Task: Create a due date automation trigger when advanced on, on the monday of the week before a card is due add basic without the yellow label at 11:00 AM.
Action: Mouse moved to (1168, 94)
Screenshot: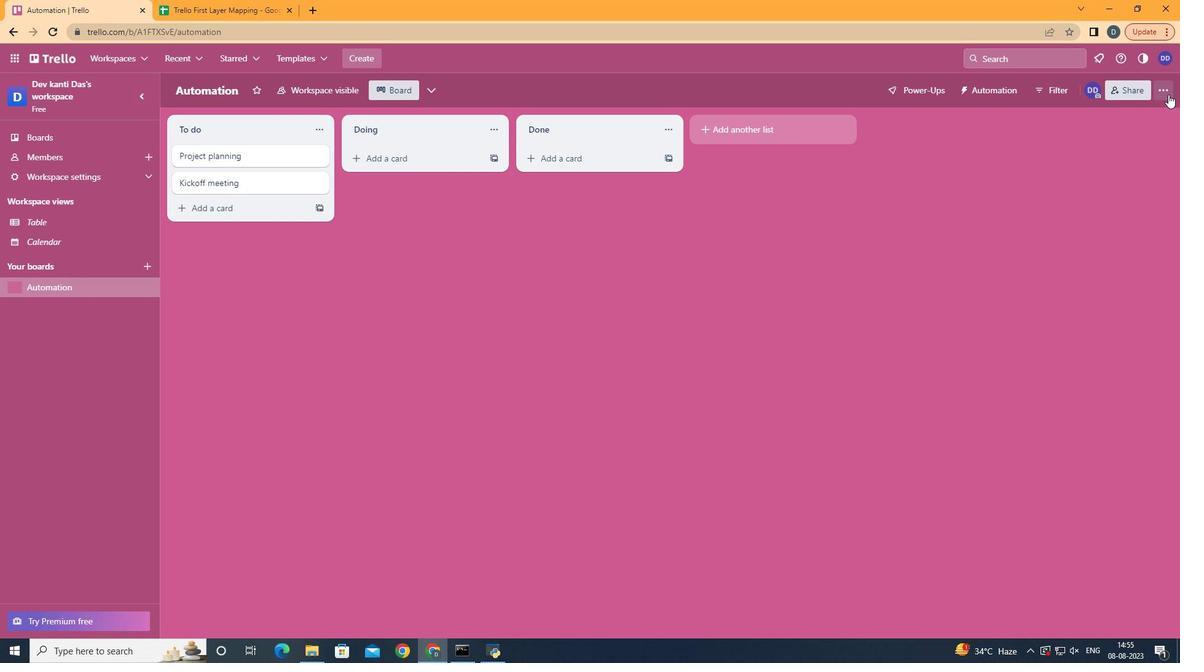 
Action: Mouse pressed left at (1168, 94)
Screenshot: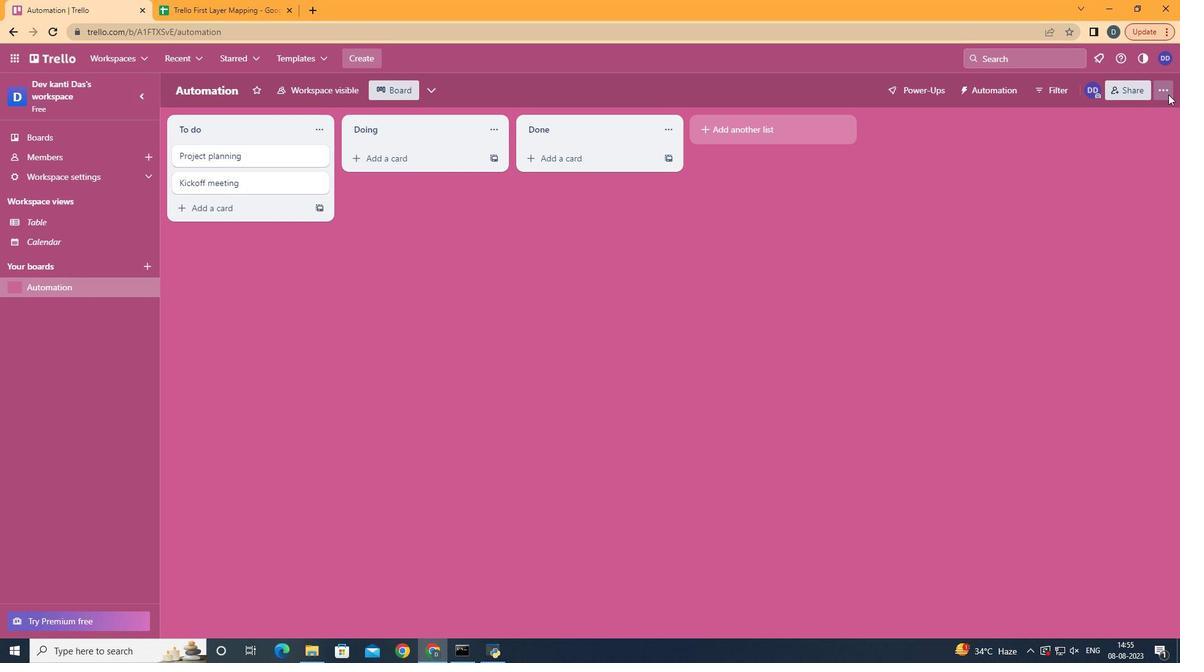 
Action: Mouse moved to (1093, 254)
Screenshot: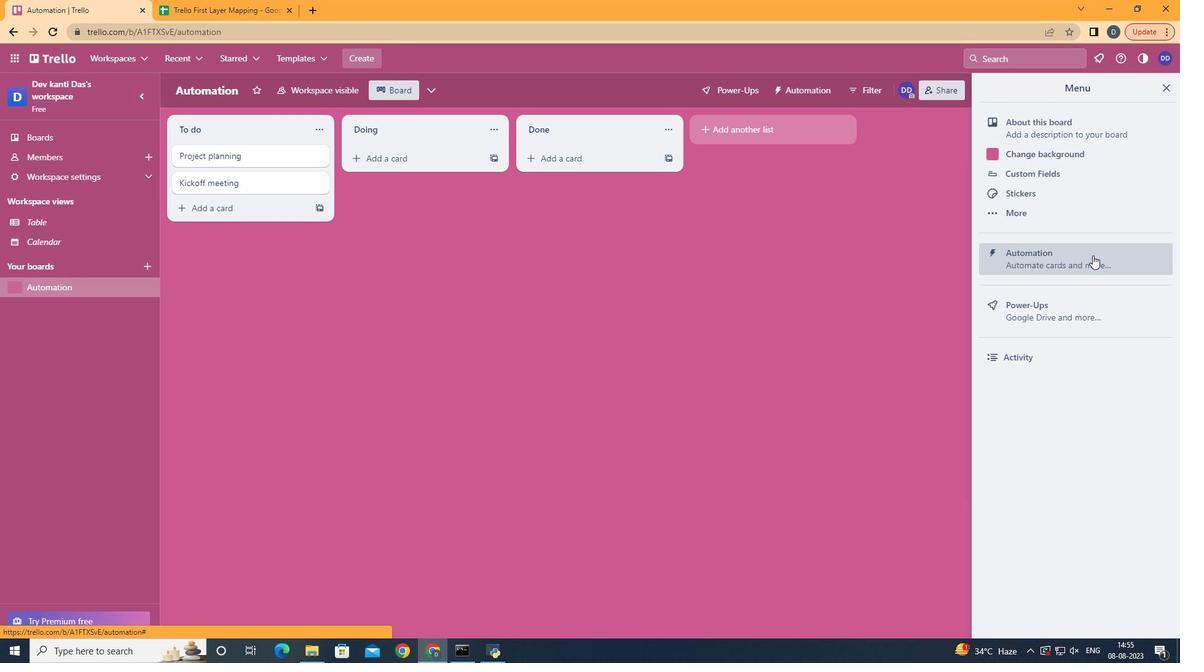 
Action: Mouse pressed left at (1093, 254)
Screenshot: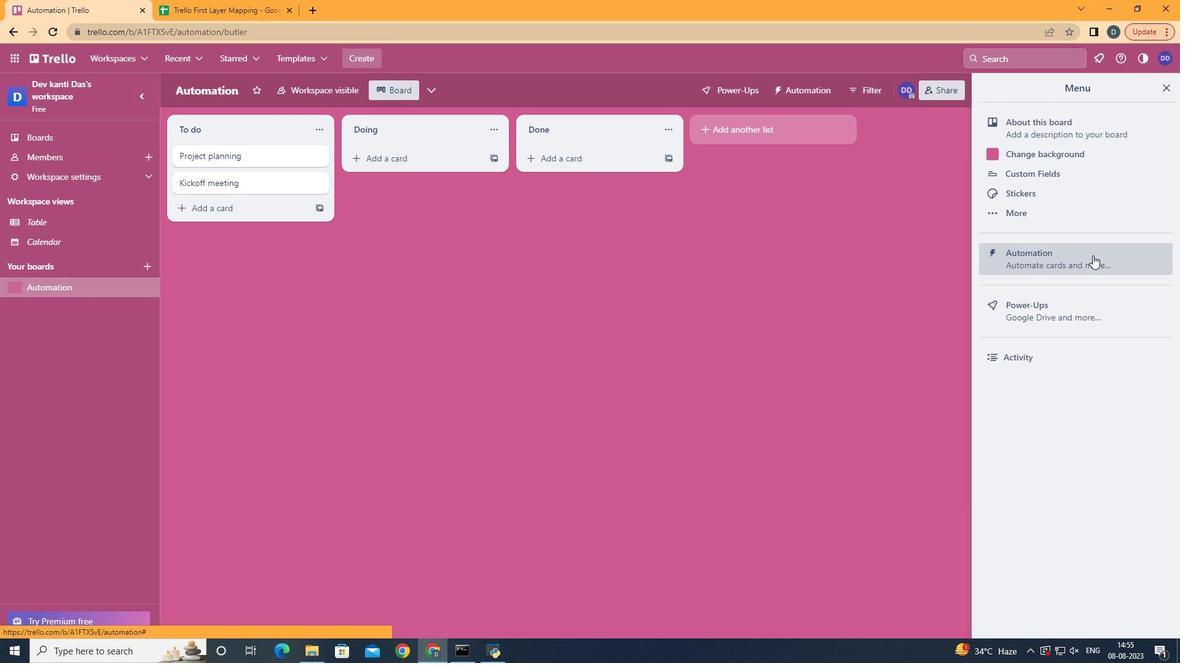 
Action: Mouse moved to (205, 245)
Screenshot: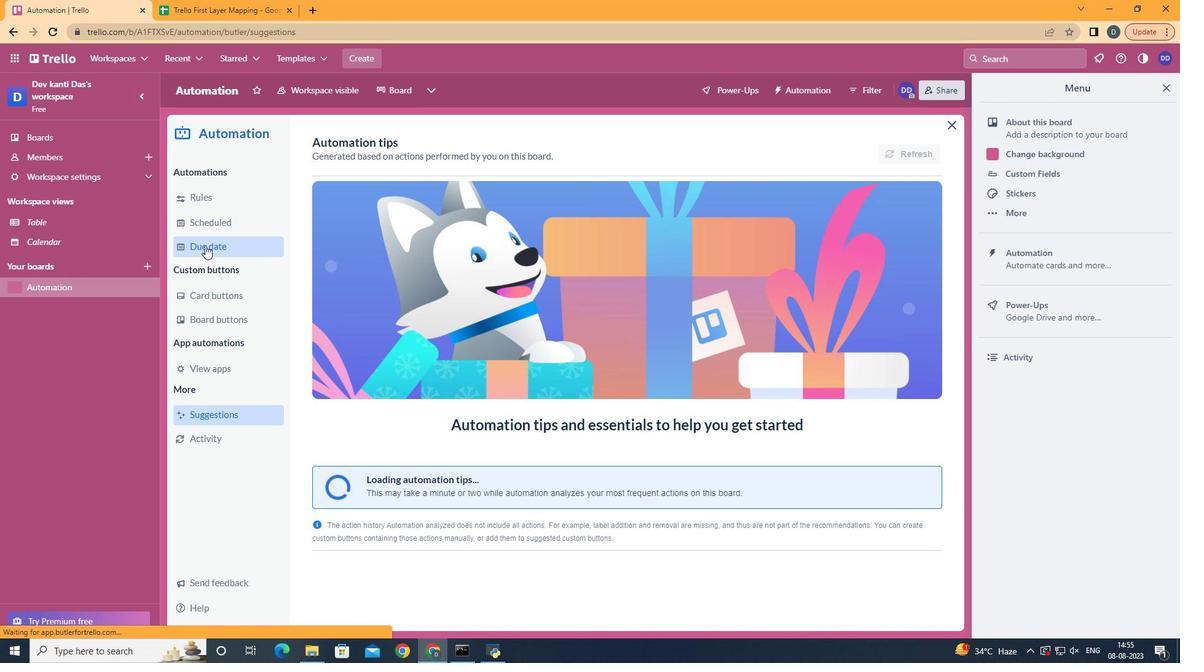
Action: Mouse pressed left at (205, 245)
Screenshot: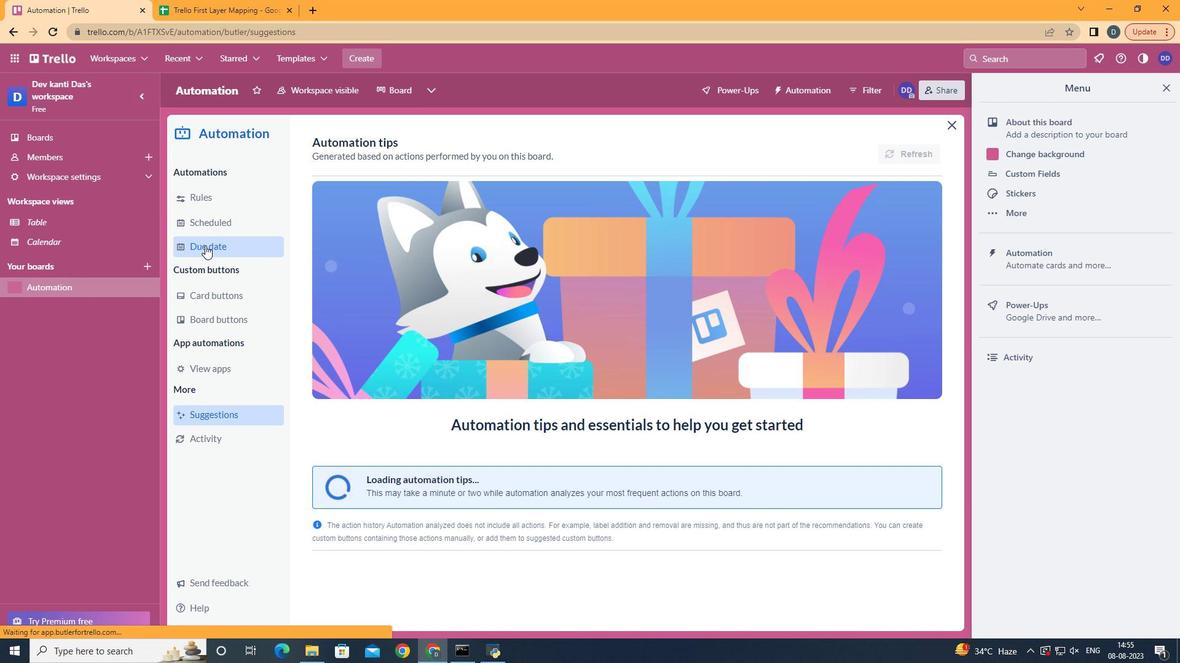 
Action: Mouse moved to (852, 146)
Screenshot: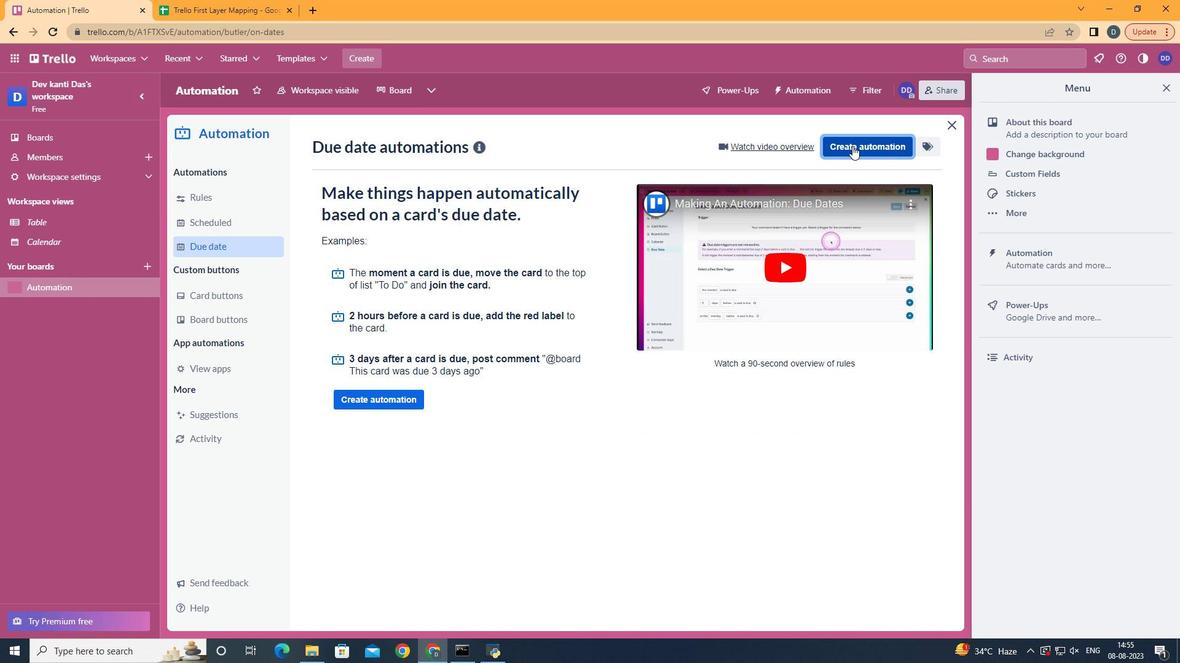
Action: Mouse pressed left at (852, 146)
Screenshot: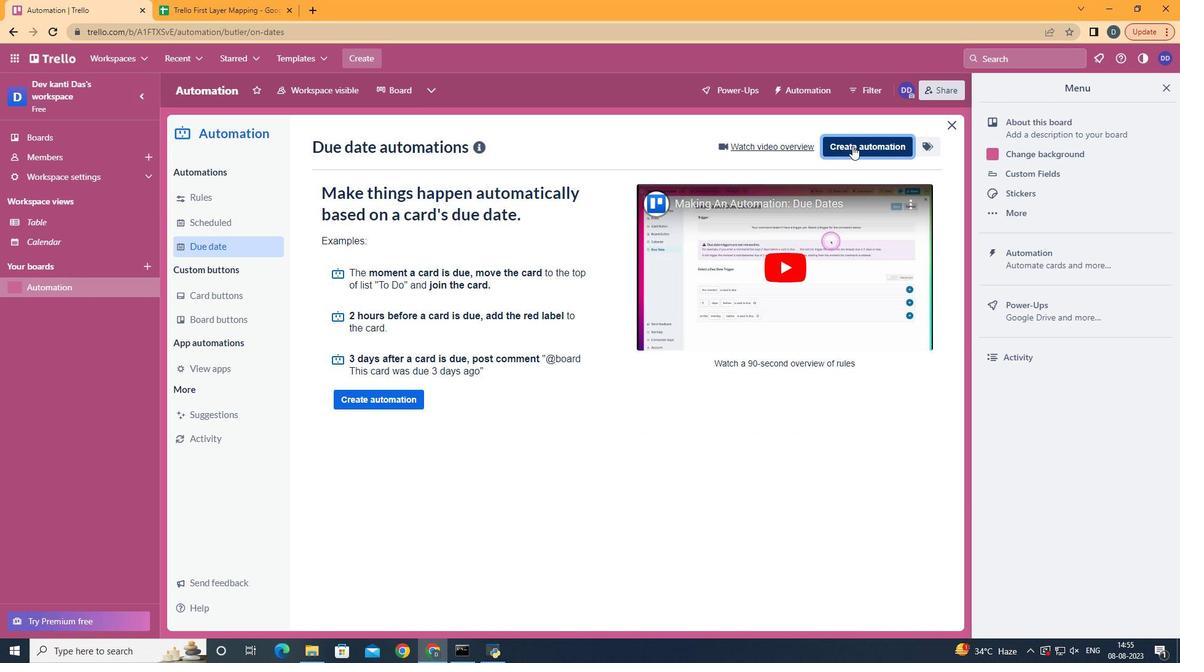 
Action: Mouse moved to (624, 264)
Screenshot: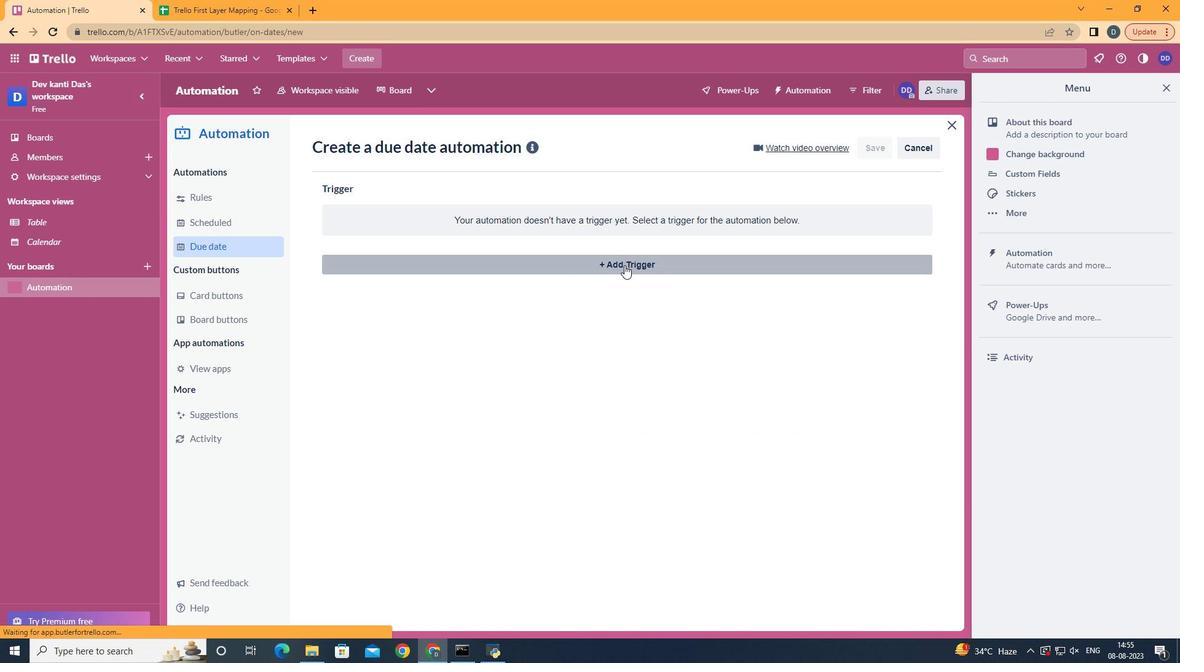
Action: Mouse pressed left at (624, 264)
Screenshot: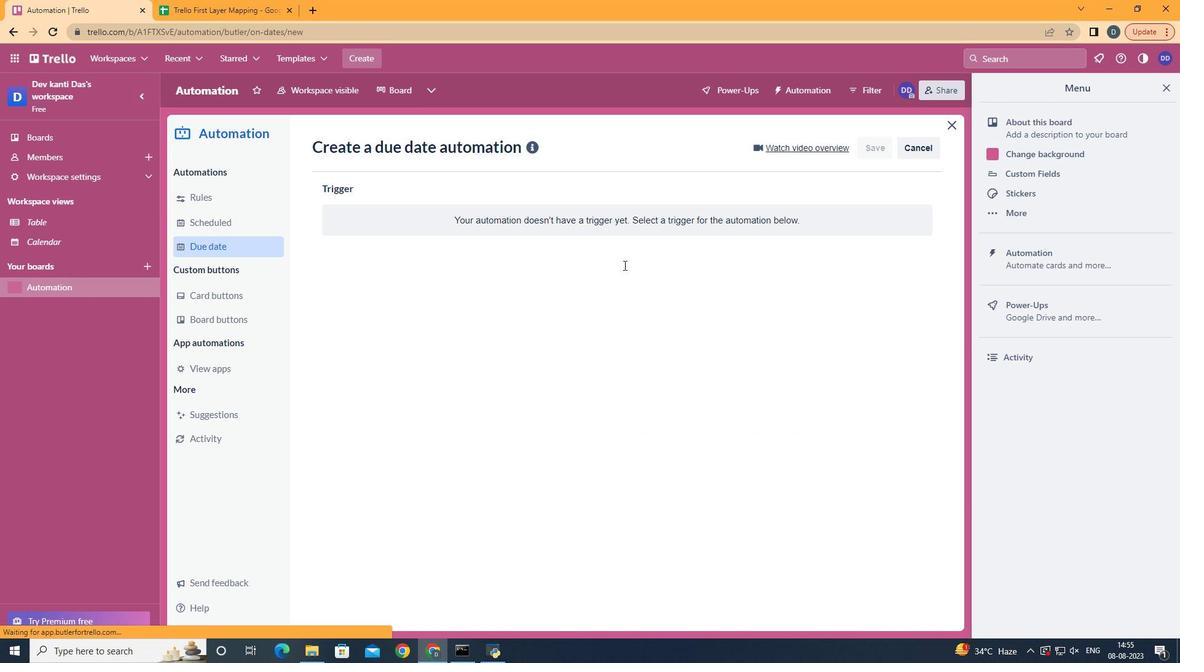 
Action: Mouse moved to (385, 318)
Screenshot: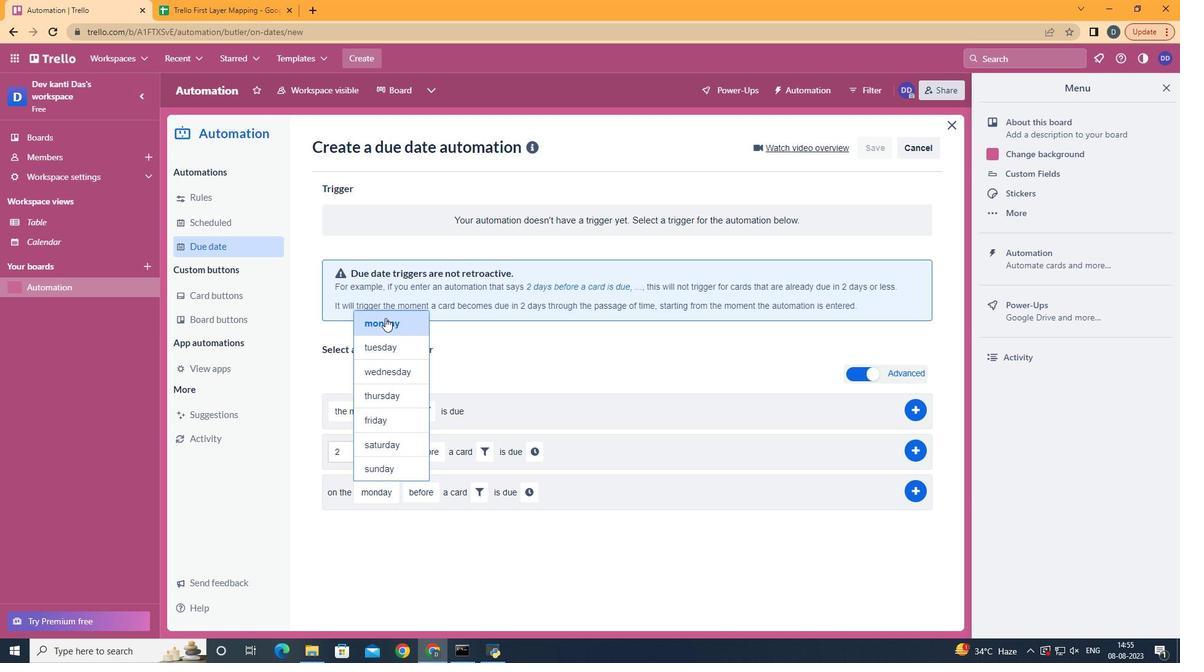 
Action: Mouse pressed left at (385, 318)
Screenshot: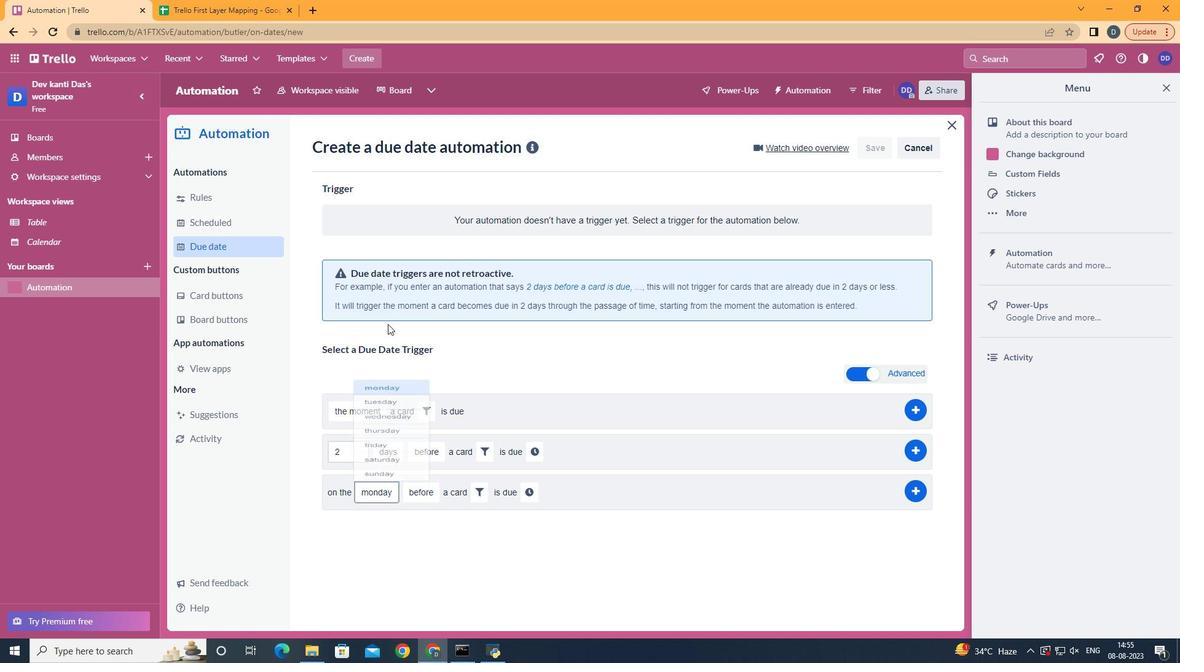 
Action: Mouse moved to (437, 585)
Screenshot: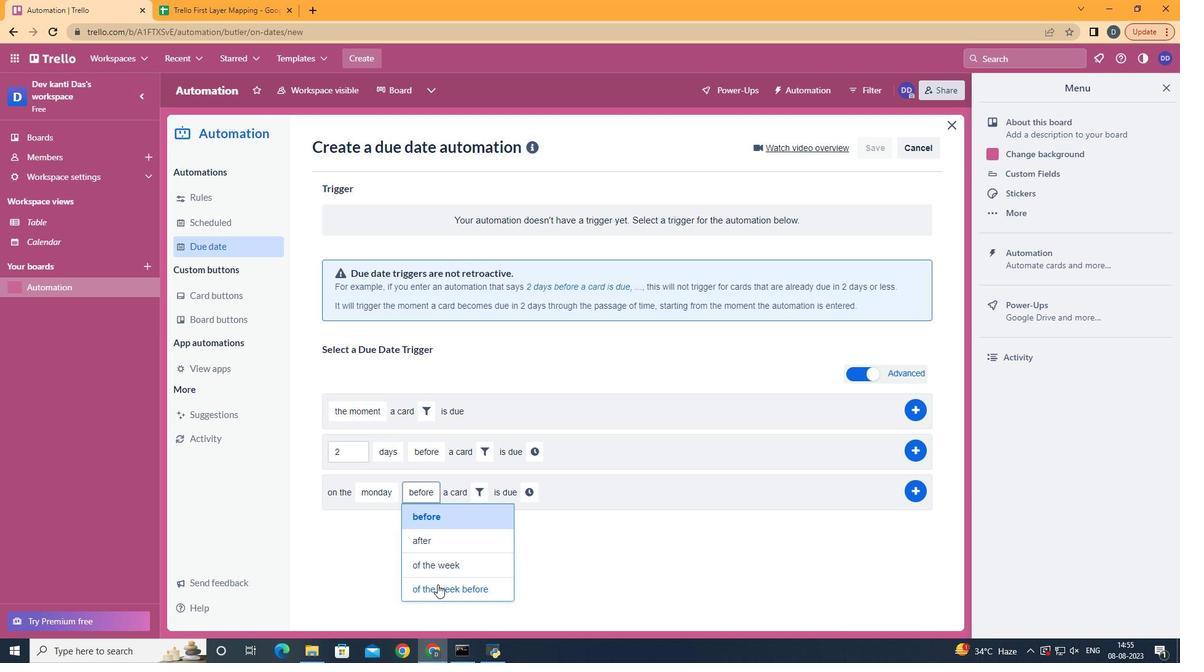 
Action: Mouse pressed left at (437, 585)
Screenshot: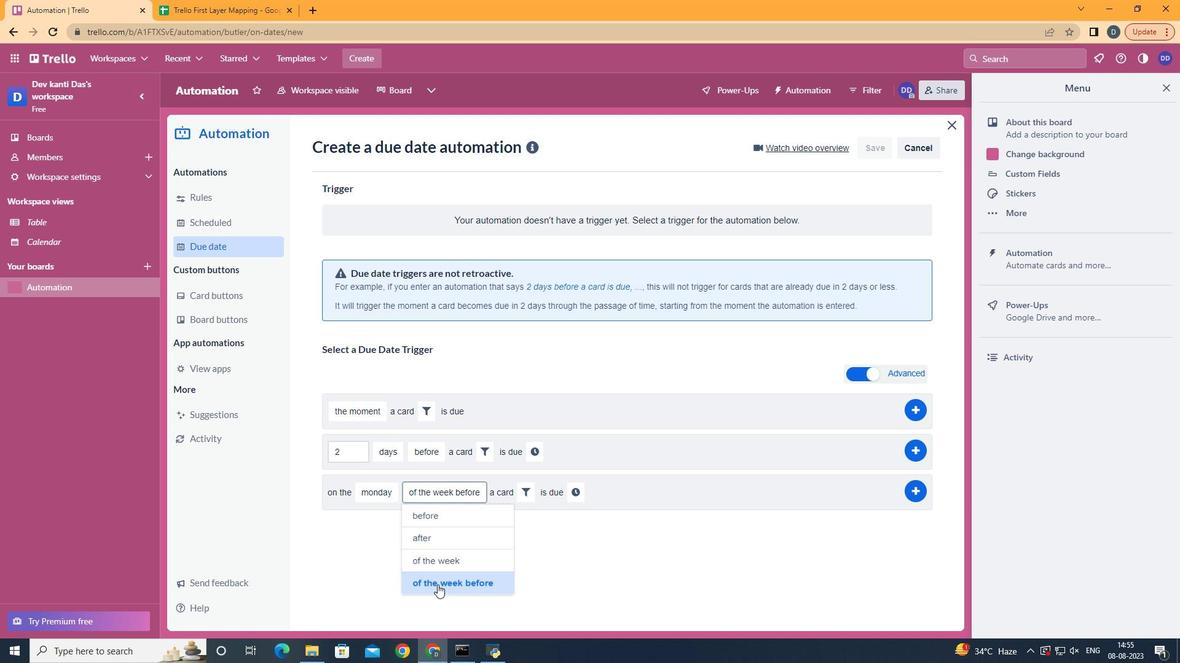 
Action: Mouse moved to (525, 497)
Screenshot: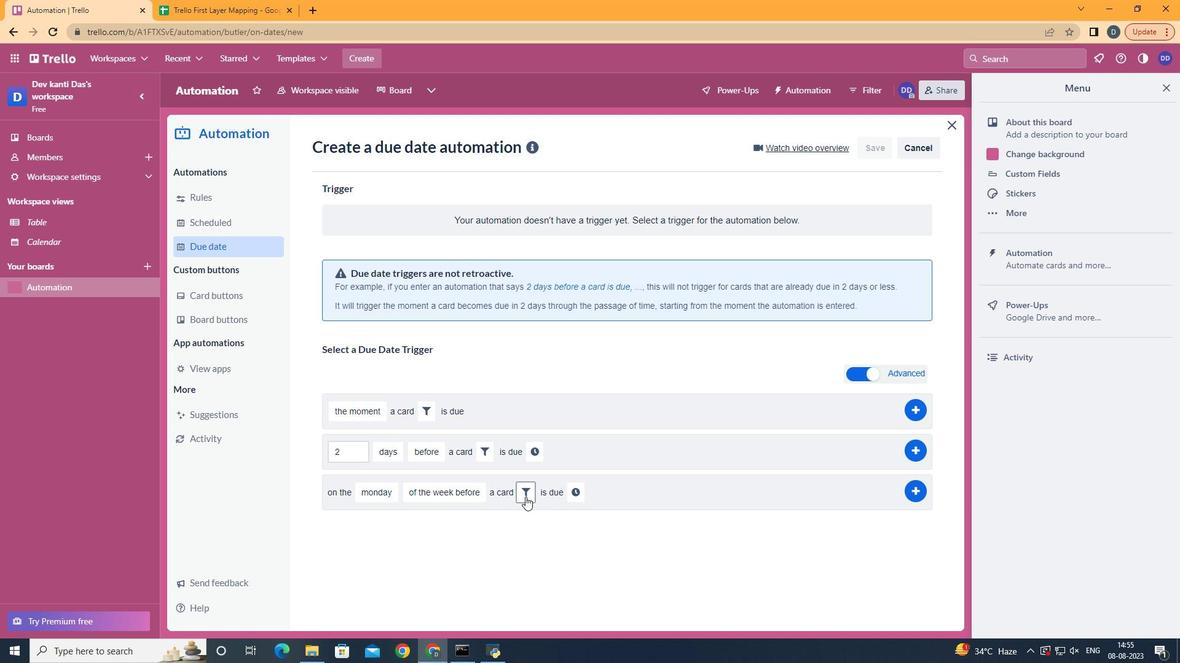 
Action: Mouse pressed left at (525, 497)
Screenshot: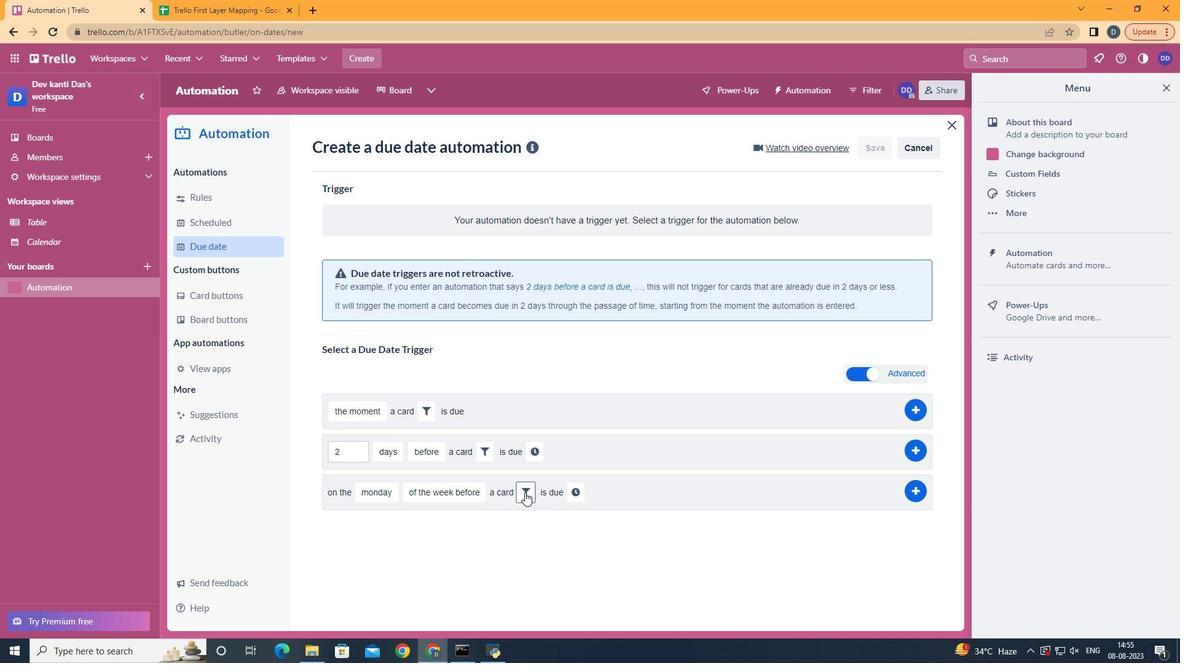 
Action: Mouse moved to (569, 552)
Screenshot: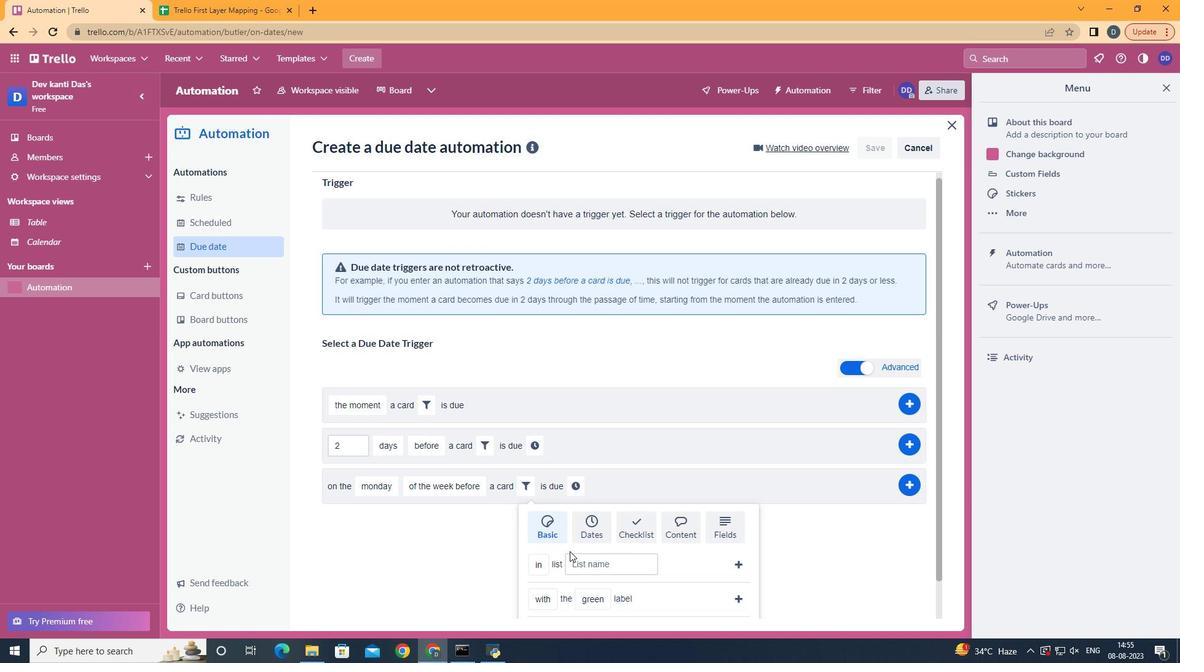 
Action: Mouse scrolled (569, 551) with delta (0, 0)
Screenshot: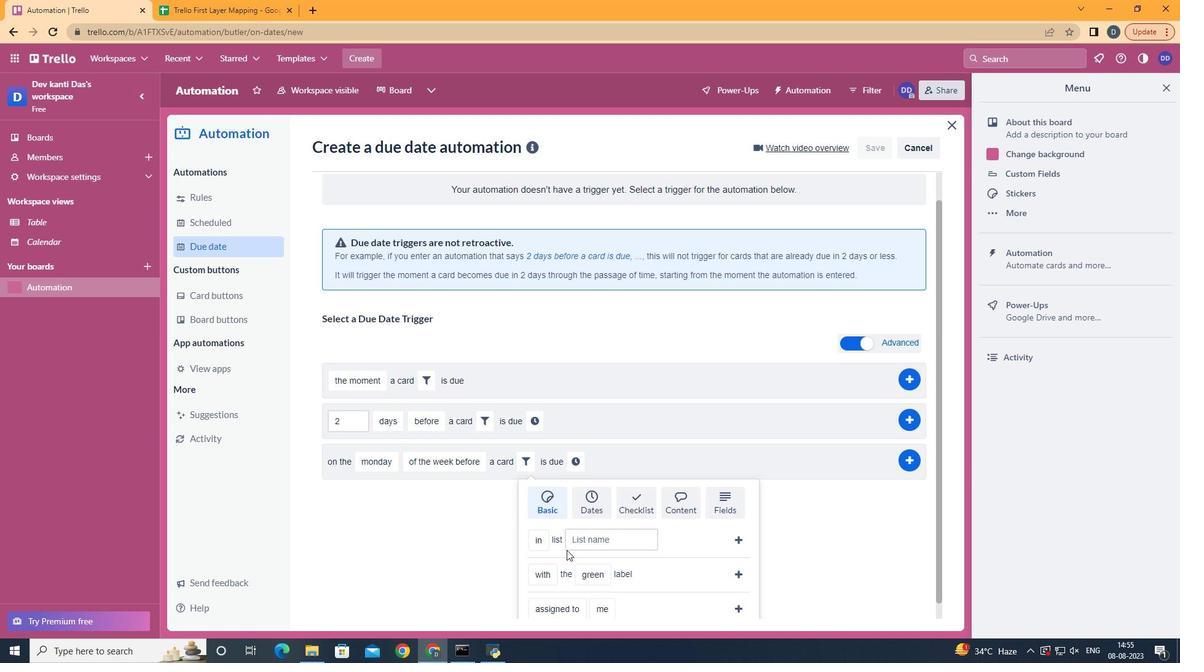 
Action: Mouse scrolled (569, 551) with delta (0, 0)
Screenshot: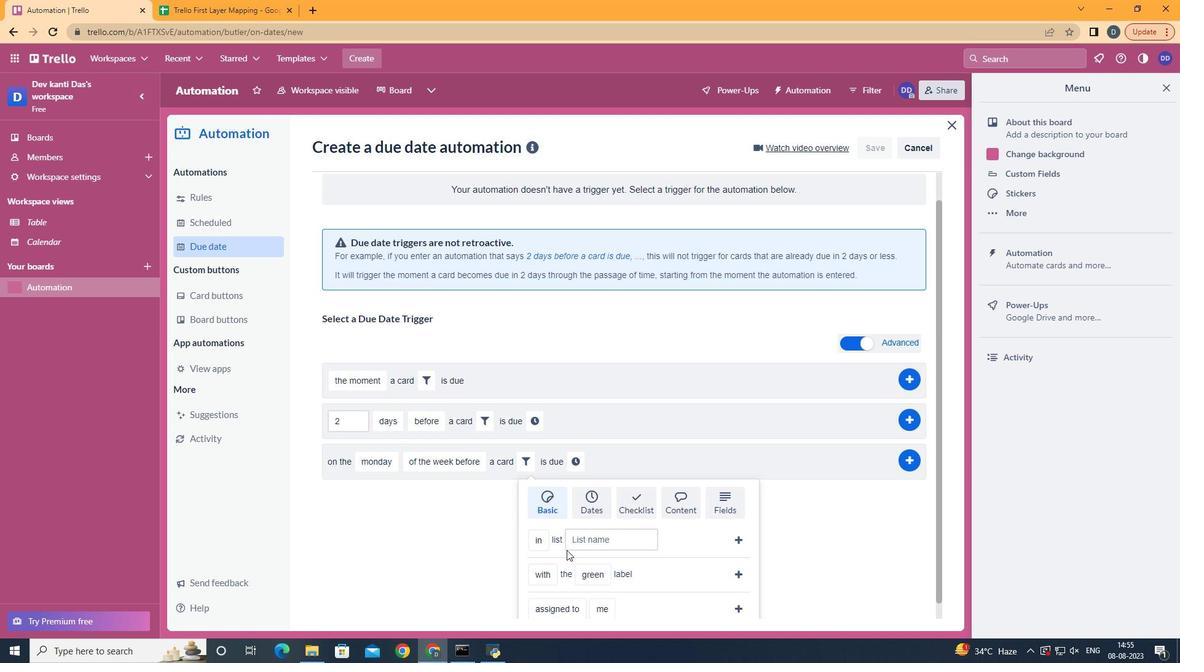 
Action: Mouse scrolled (569, 551) with delta (0, 0)
Screenshot: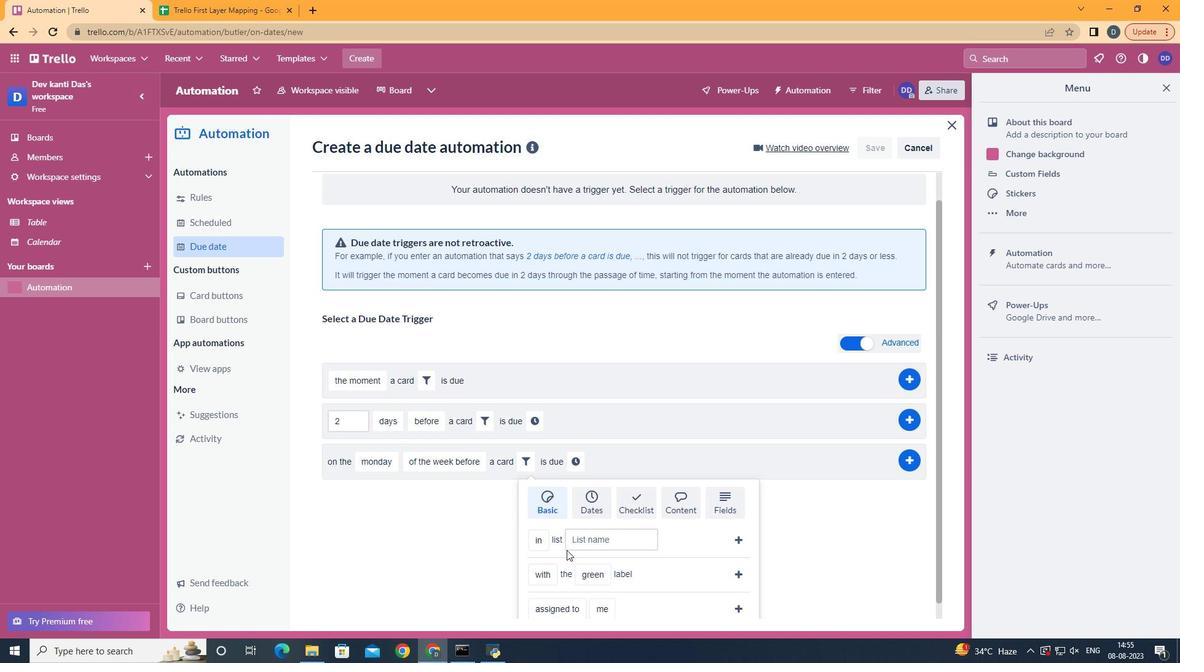 
Action: Mouse scrolled (569, 551) with delta (0, 0)
Screenshot: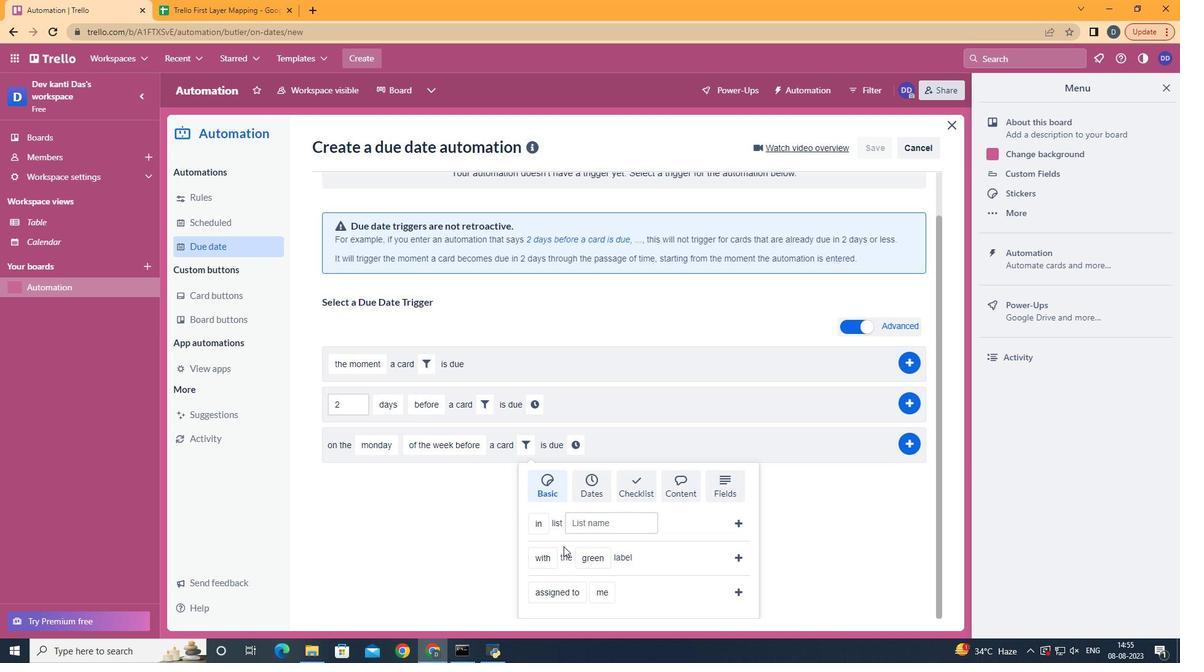 
Action: Mouse moved to (561, 507)
Screenshot: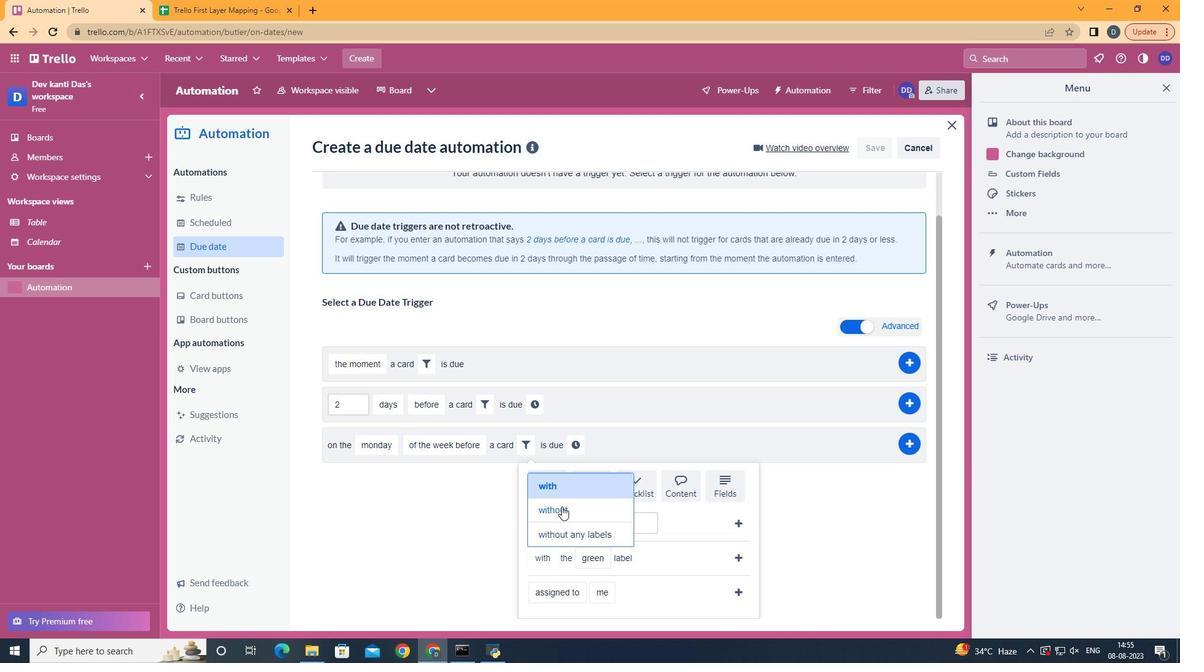 
Action: Mouse pressed left at (561, 507)
Screenshot: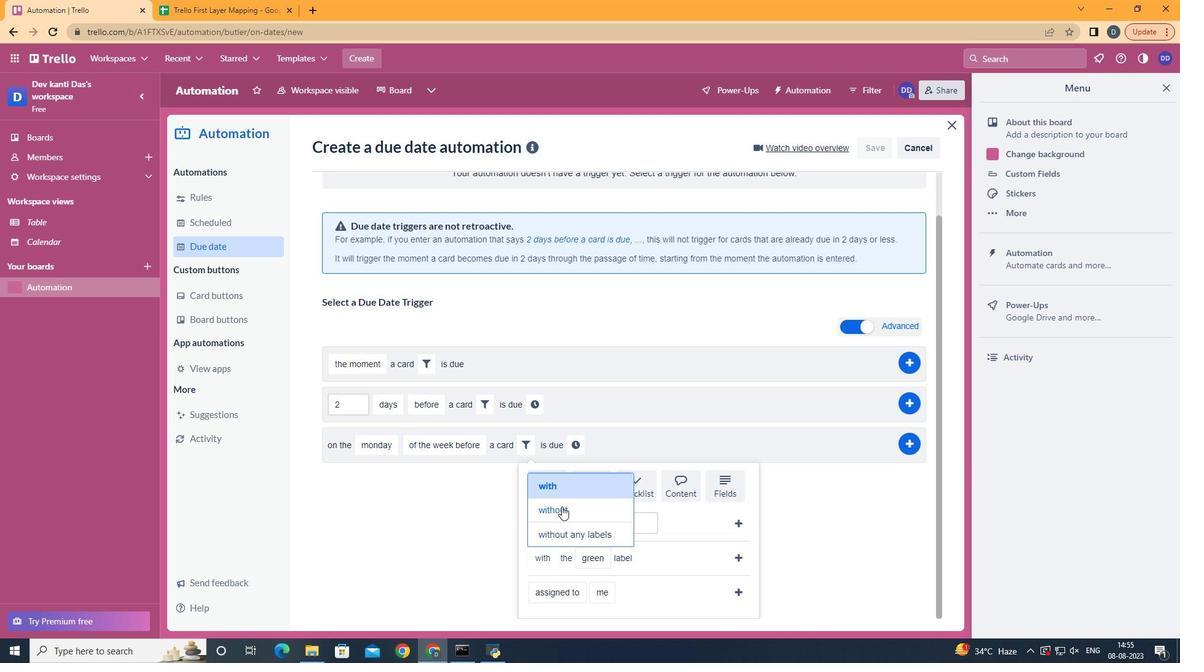 
Action: Mouse moved to (602, 427)
Screenshot: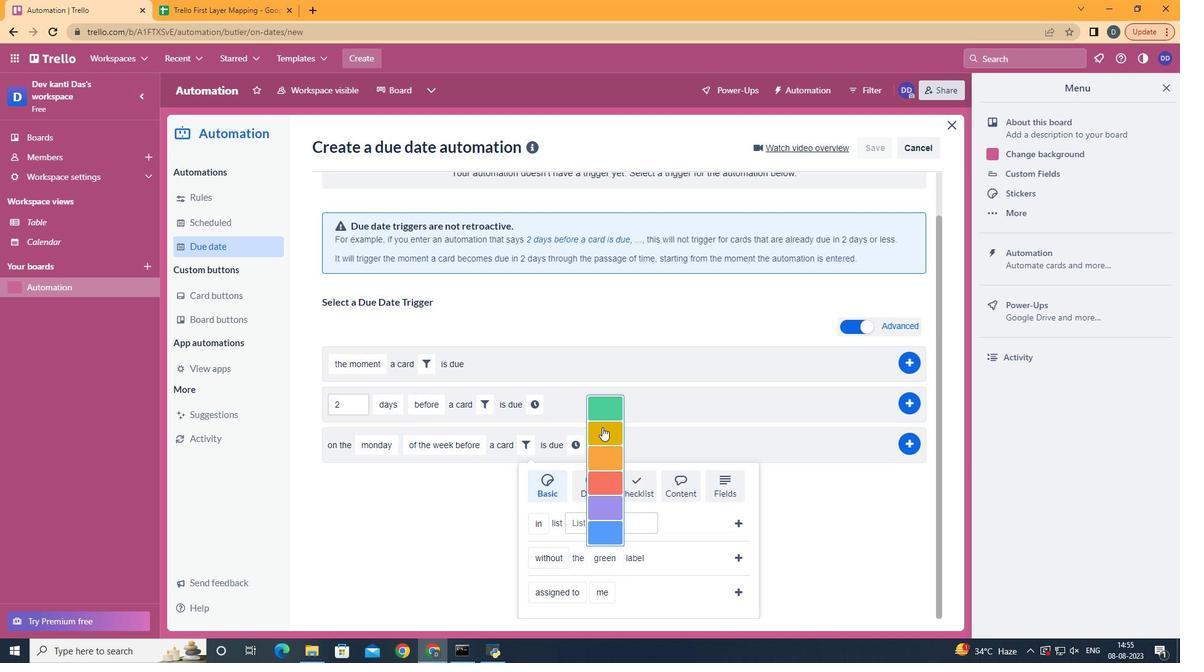 
Action: Mouse pressed left at (602, 427)
Screenshot: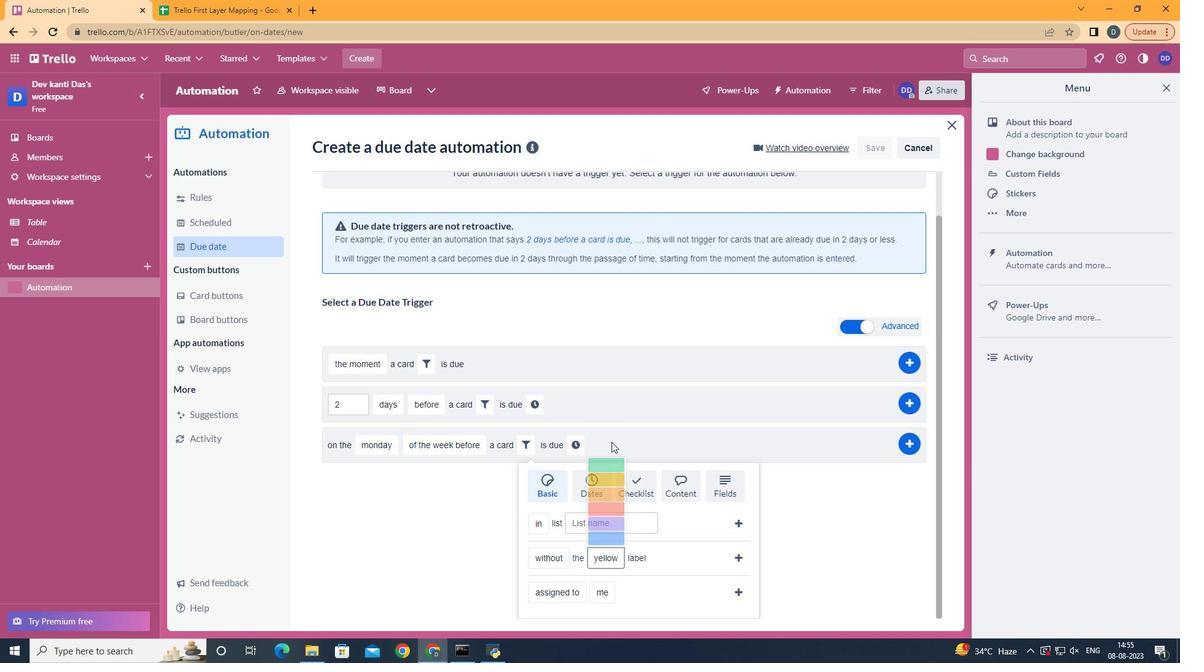 
Action: Mouse moved to (737, 558)
Screenshot: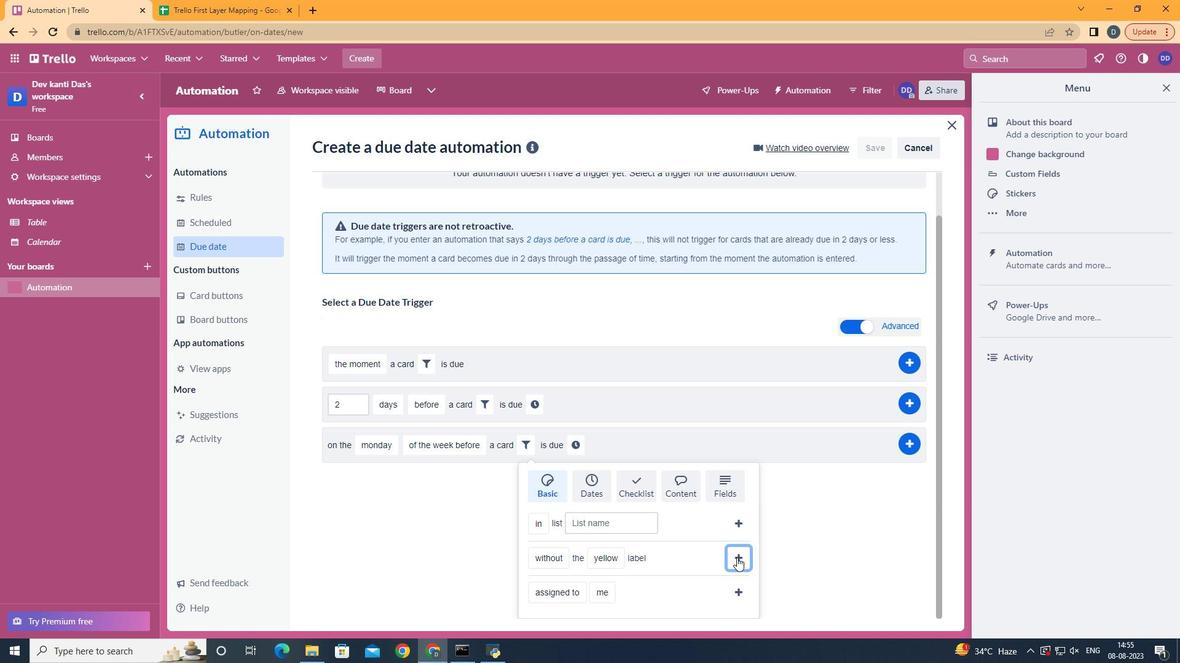 
Action: Mouse pressed left at (737, 558)
Screenshot: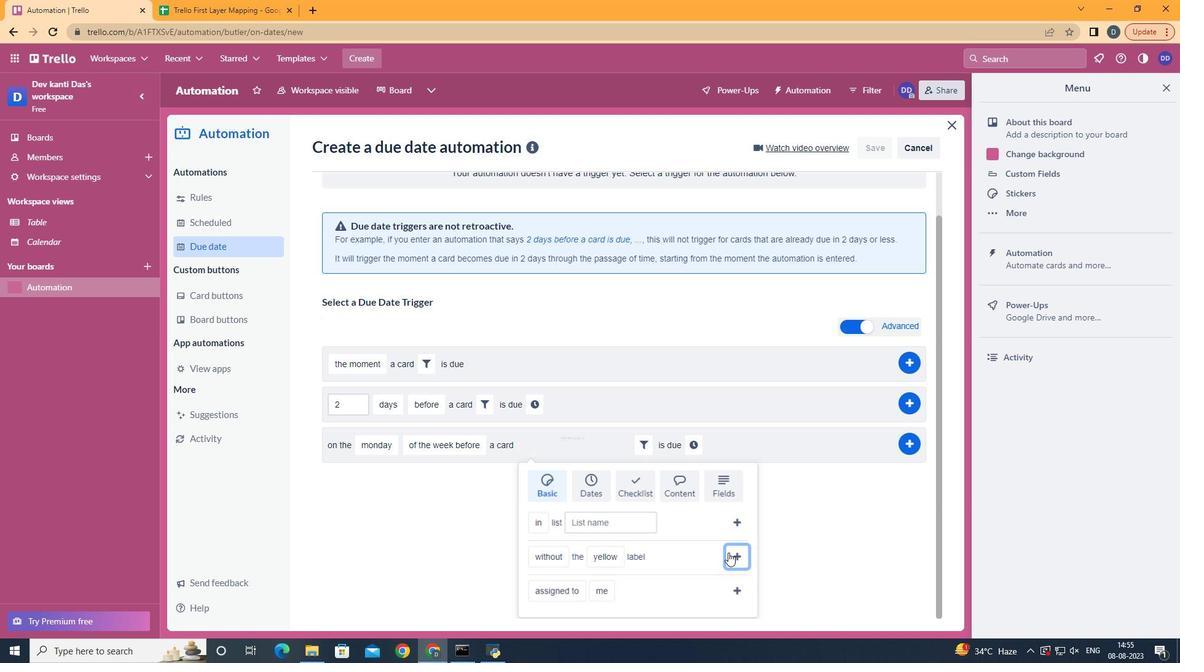 
Action: Mouse moved to (689, 490)
Screenshot: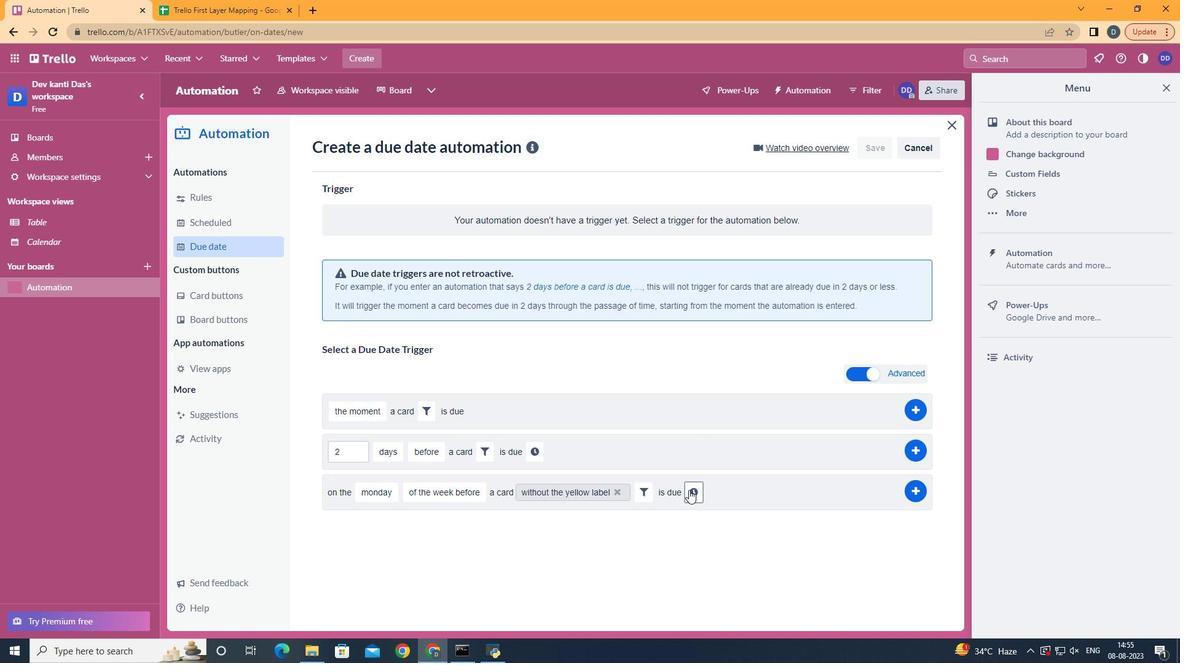 
Action: Mouse pressed left at (689, 490)
Screenshot: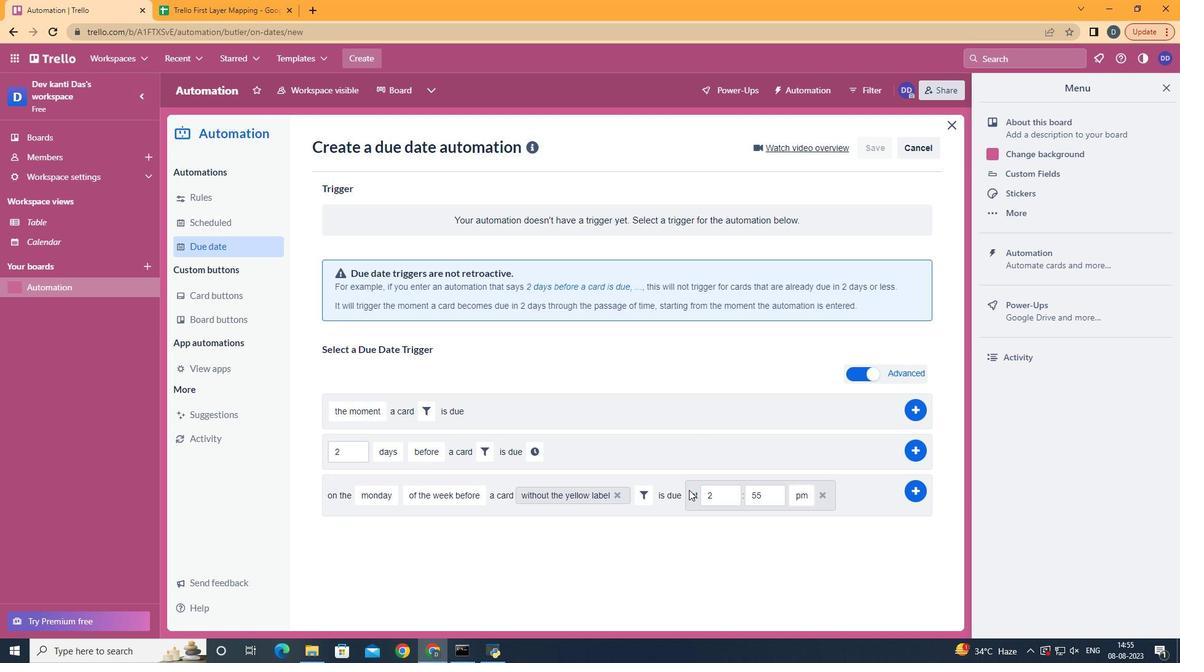 
Action: Mouse moved to (733, 493)
Screenshot: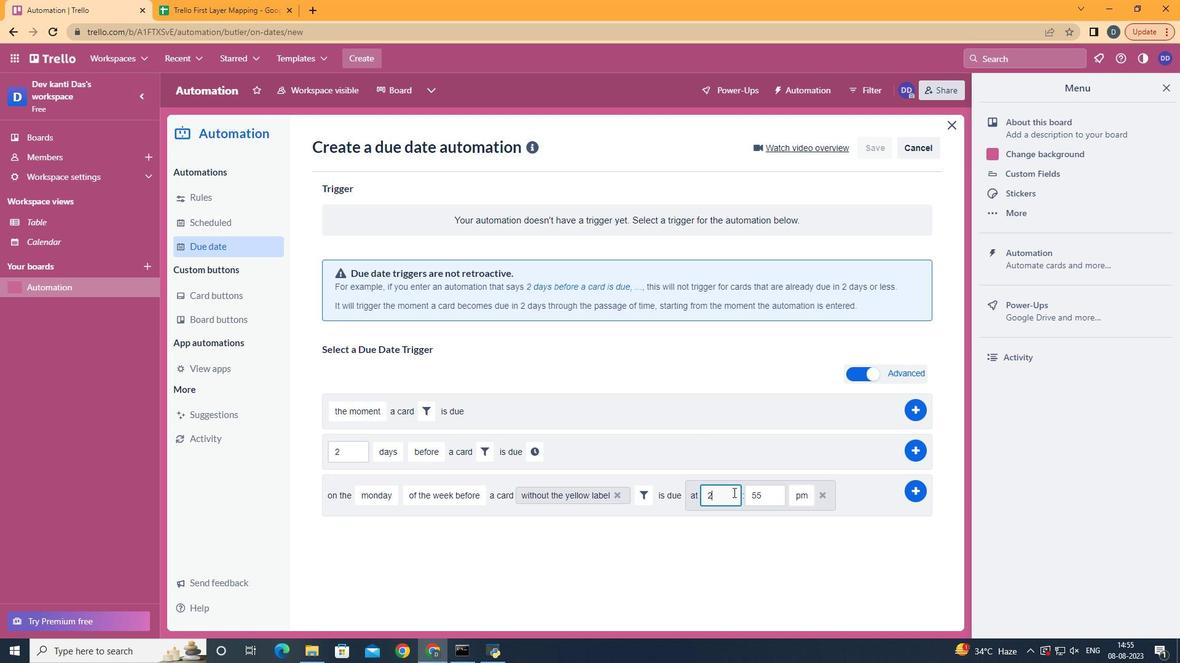 
Action: Mouse pressed left at (733, 493)
Screenshot: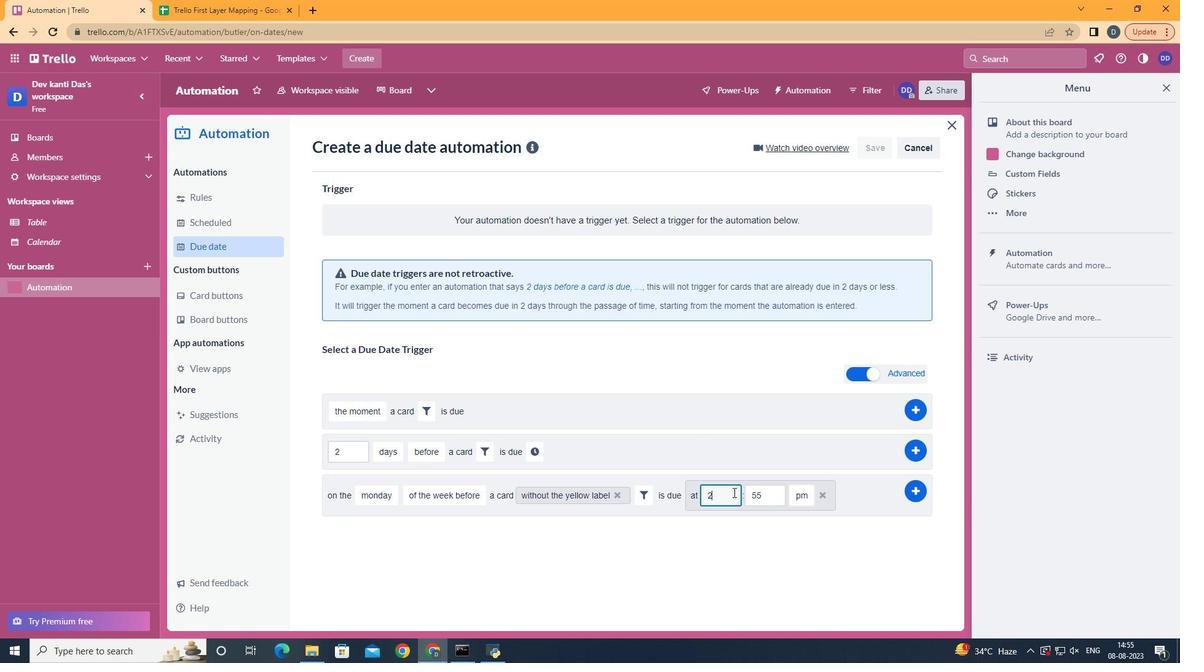 
Action: Key pressed <Key.backspace>11
Screenshot: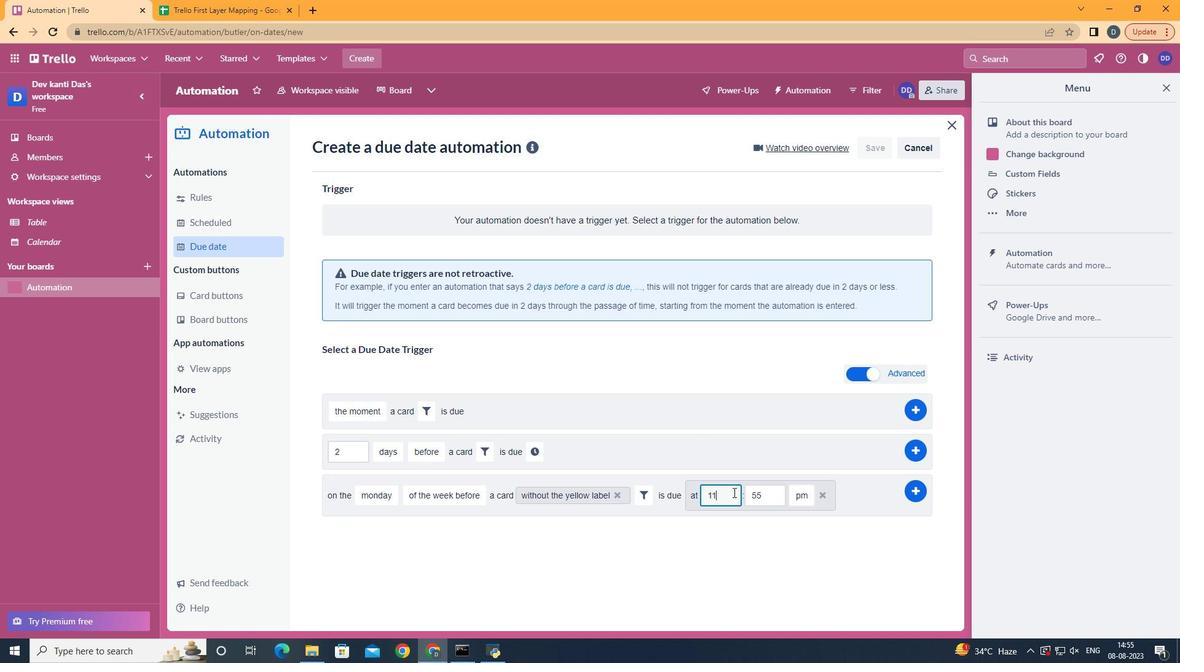 
Action: Mouse moved to (762, 503)
Screenshot: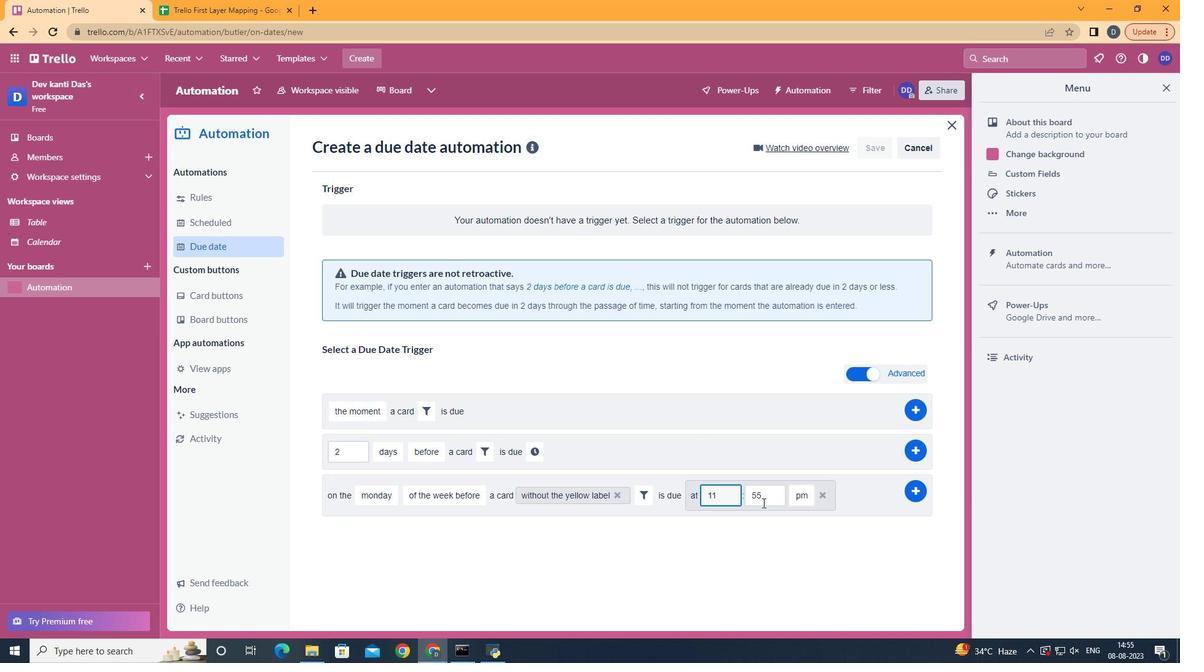 
Action: Mouse pressed left at (762, 503)
Screenshot: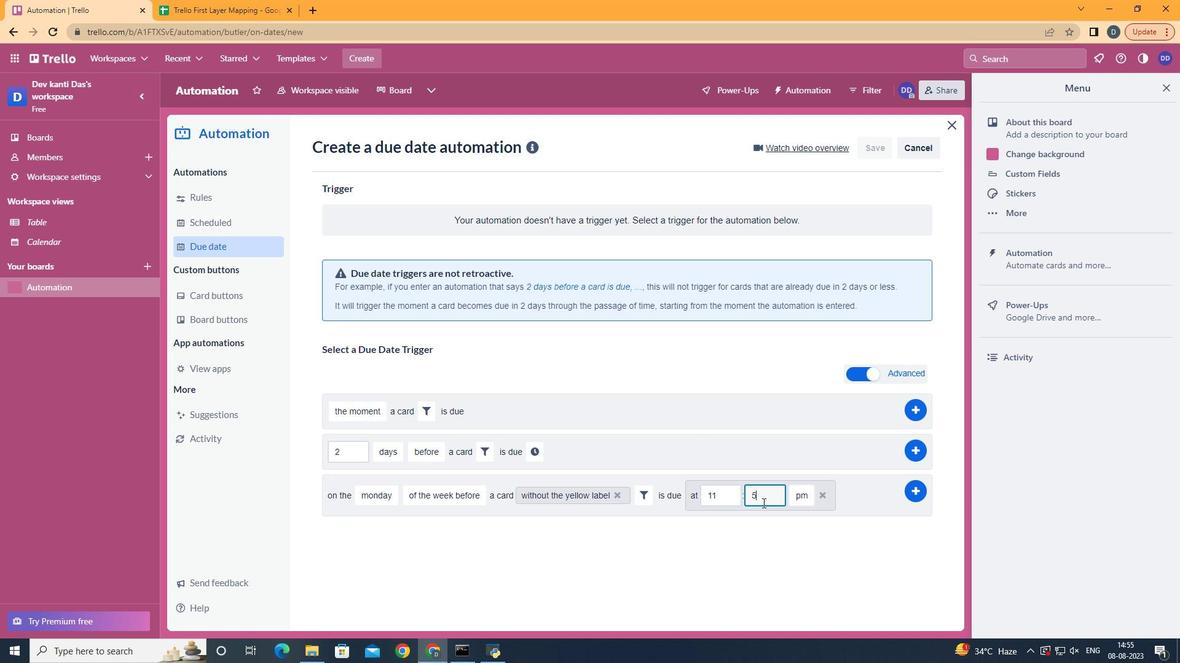 
Action: Key pressed <Key.backspace><Key.backspace>00
Screenshot: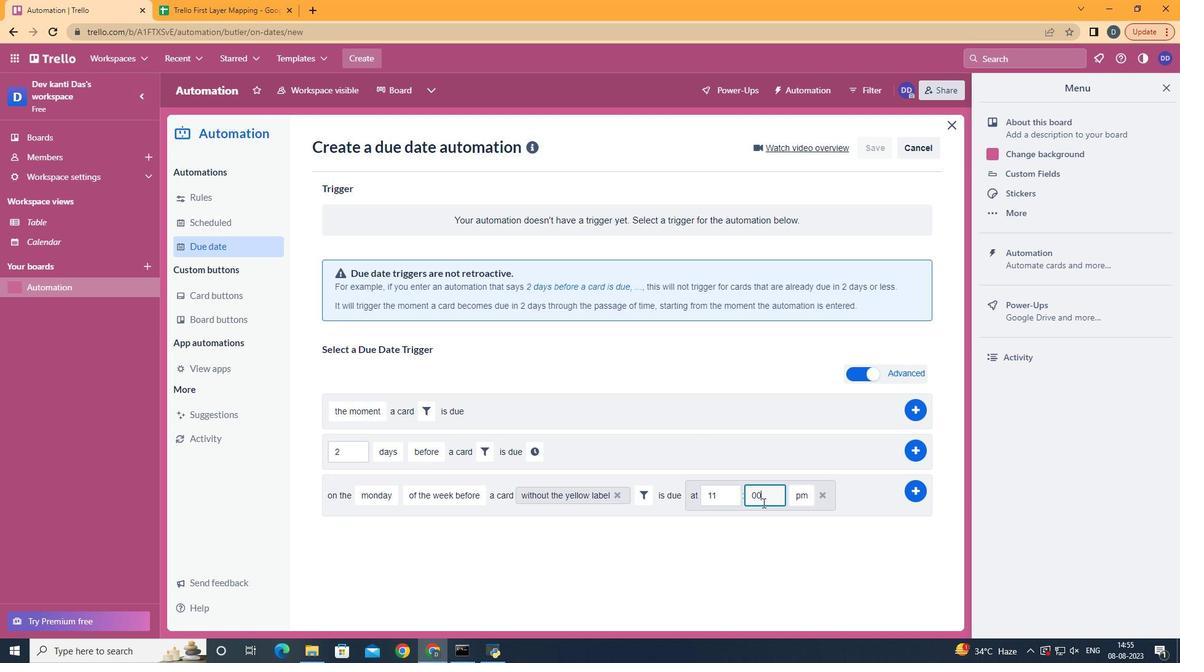 
Action: Mouse moved to (807, 510)
Screenshot: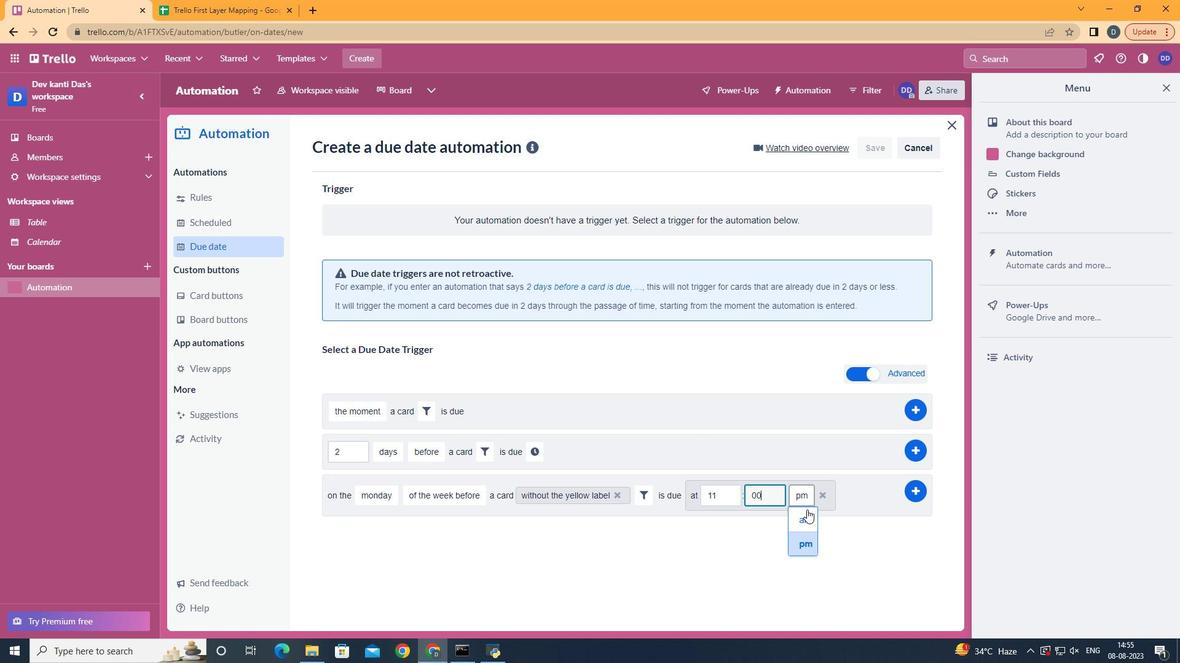 
Action: Mouse pressed left at (807, 510)
Screenshot: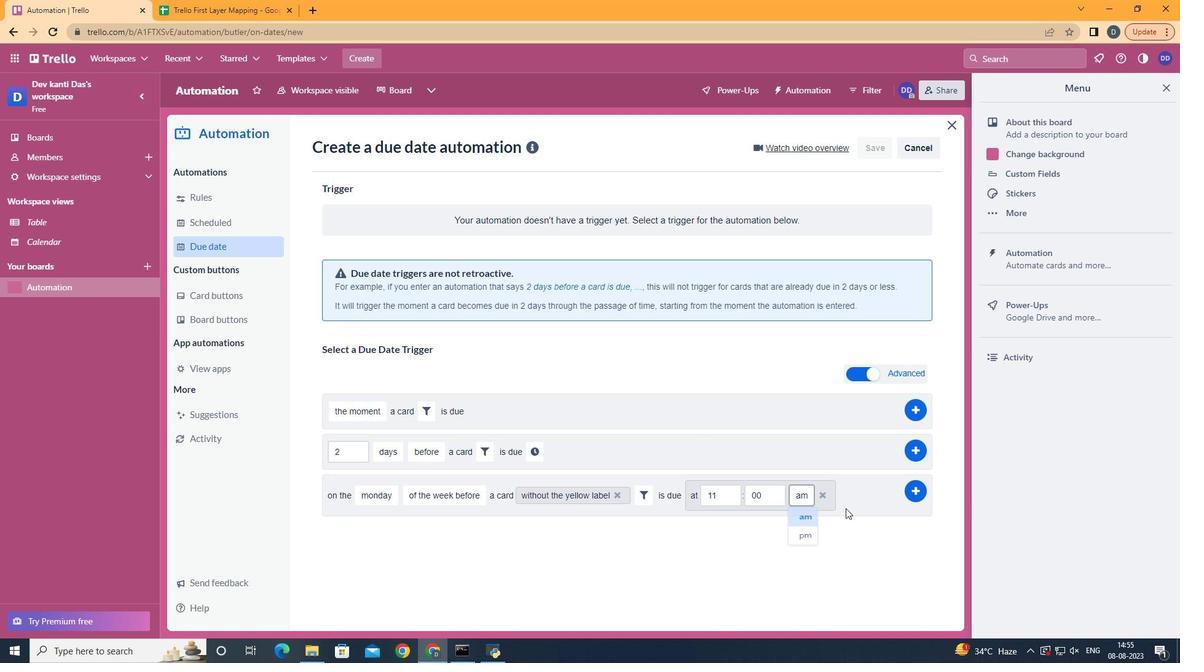 
Action: Mouse moved to (917, 488)
Screenshot: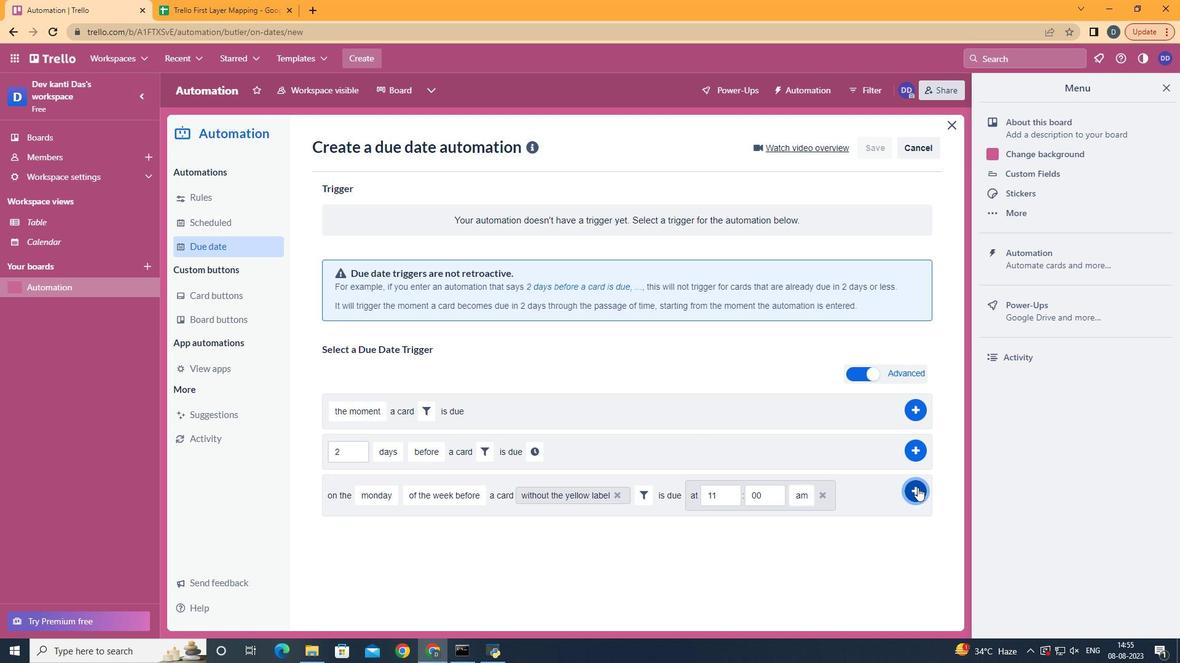 
Action: Mouse pressed left at (917, 488)
Screenshot: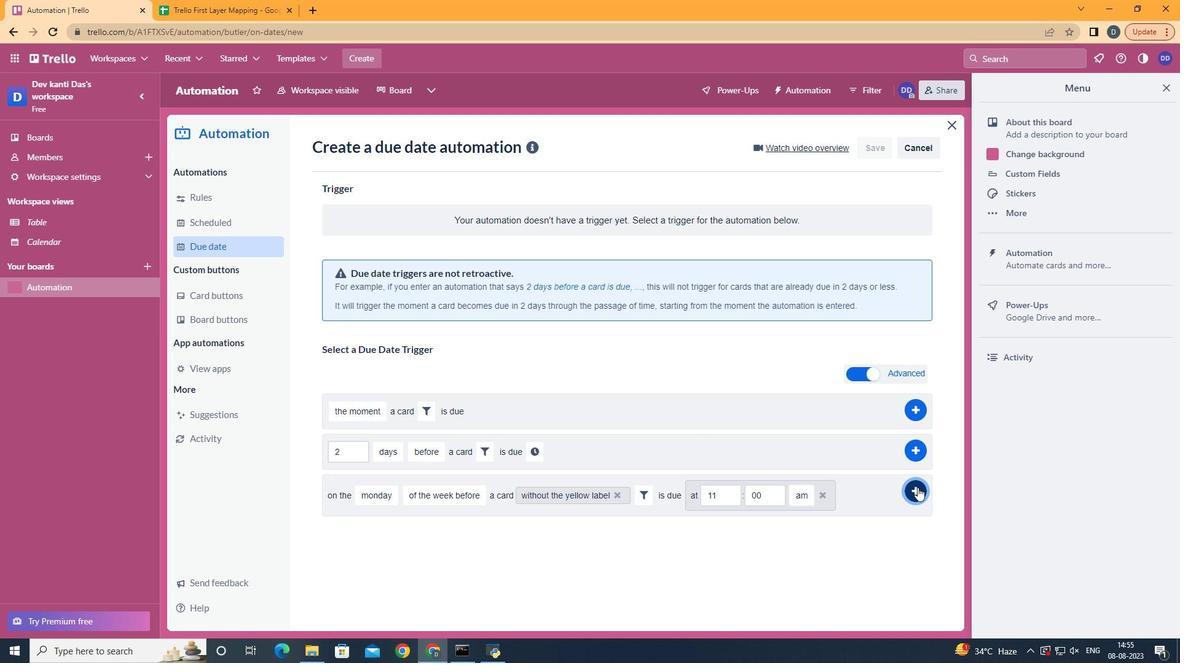 
Action: Mouse moved to (636, 200)
Screenshot: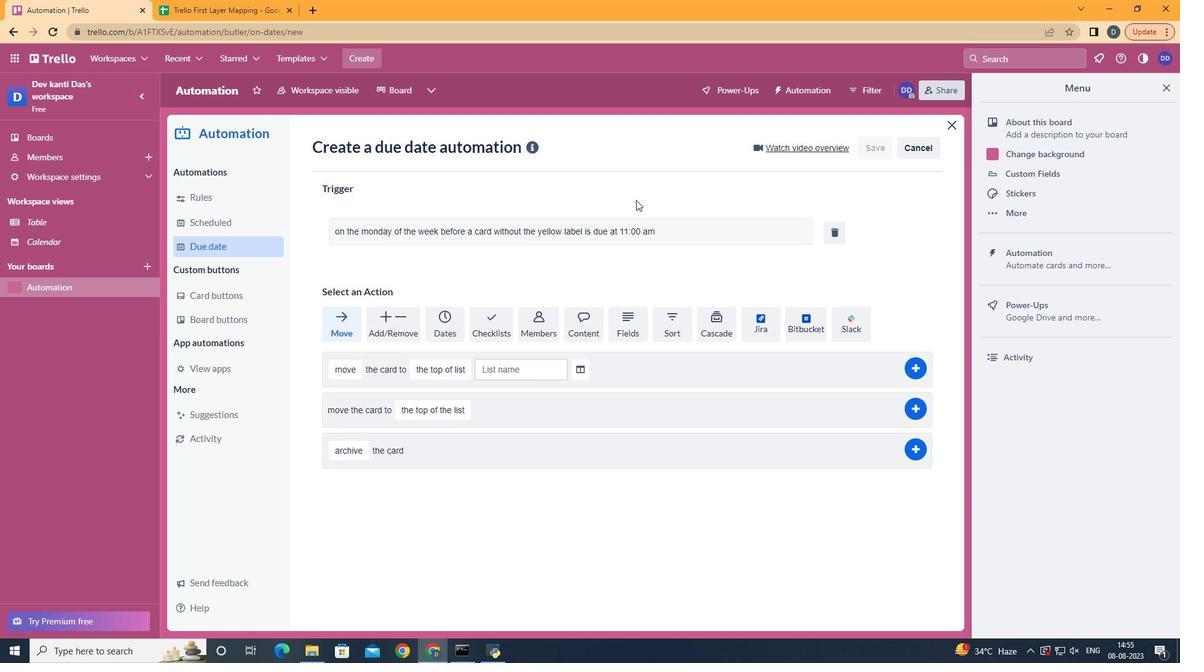 
